 Task: Set the Employee Company Name "equals" Under Select in Process Payment.
Action: Mouse moved to (100, 11)
Screenshot: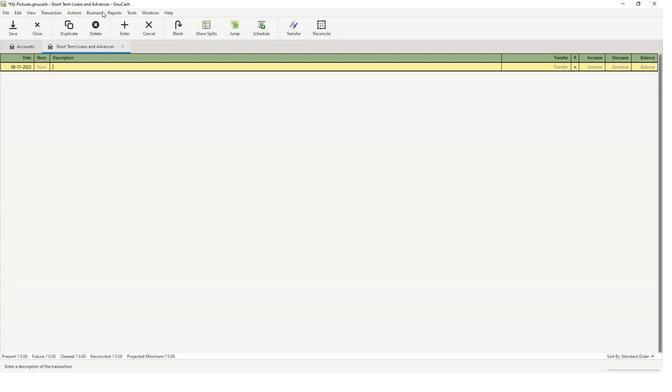 
Action: Mouse pressed left at (100, 11)
Screenshot: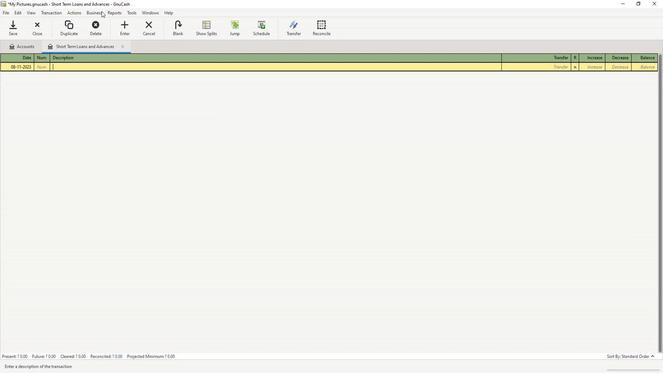 
Action: Mouse moved to (103, 22)
Screenshot: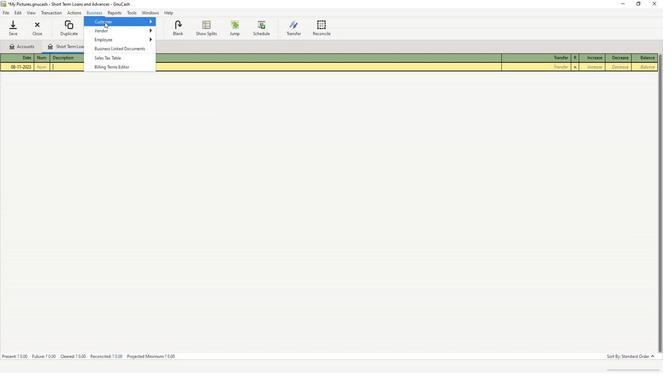 
Action: Mouse pressed left at (103, 22)
Screenshot: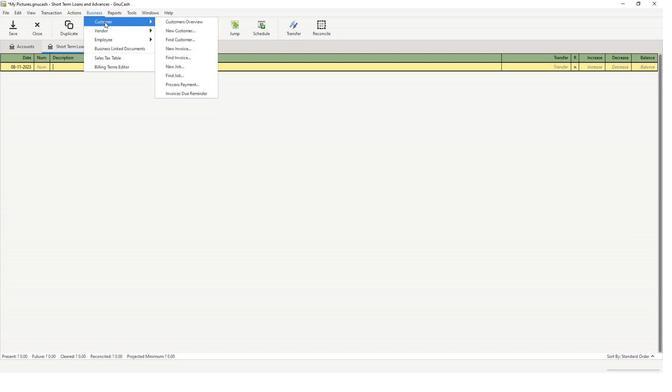 
Action: Mouse moved to (185, 83)
Screenshot: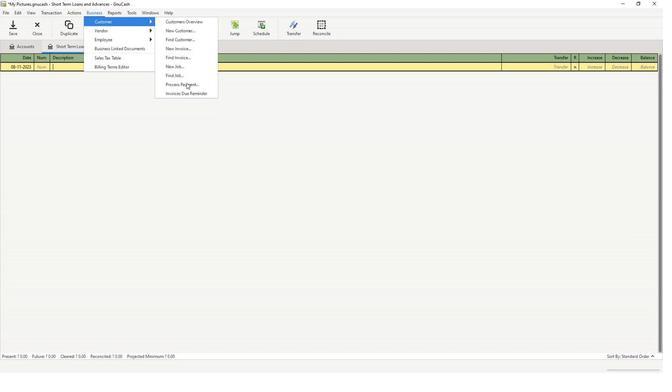 
Action: Mouse pressed left at (185, 83)
Screenshot: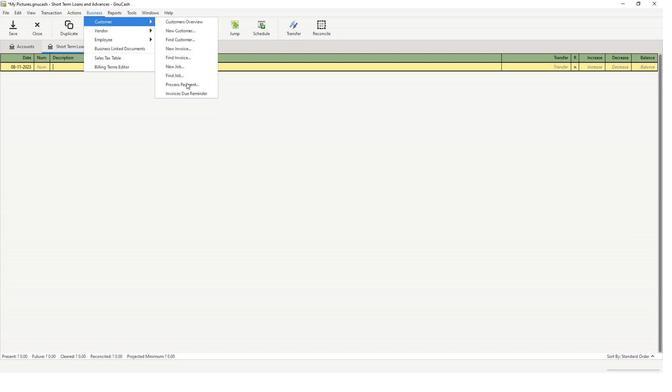 
Action: Mouse moved to (250, 116)
Screenshot: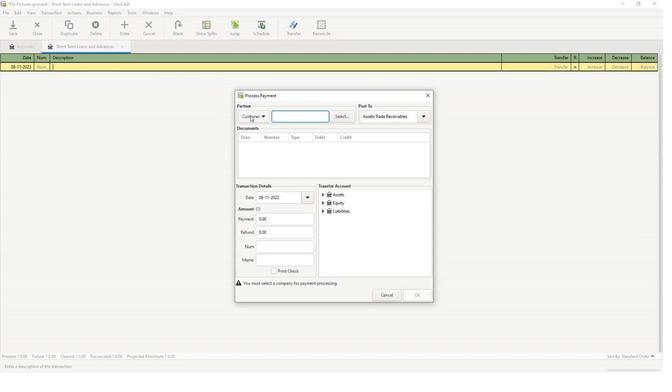 
Action: Mouse pressed left at (250, 116)
Screenshot: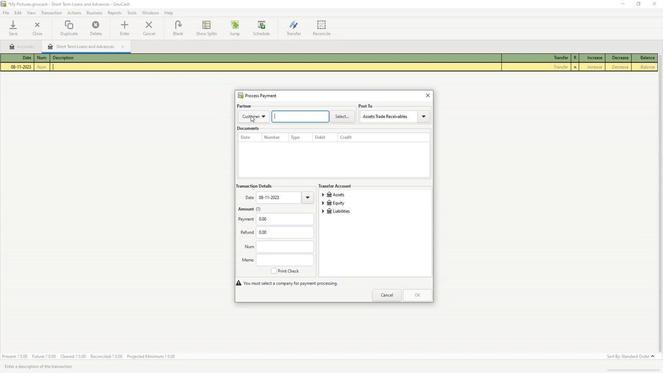 
Action: Mouse moved to (256, 138)
Screenshot: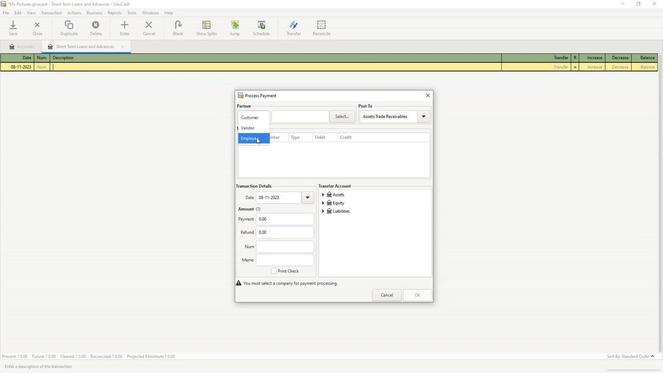 
Action: Mouse pressed left at (256, 138)
Screenshot: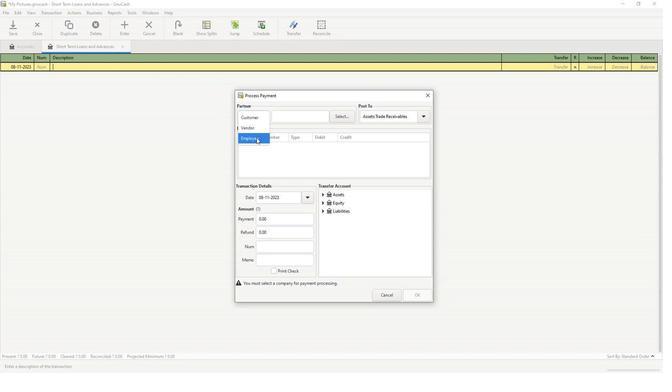 
Action: Mouse moved to (340, 118)
Screenshot: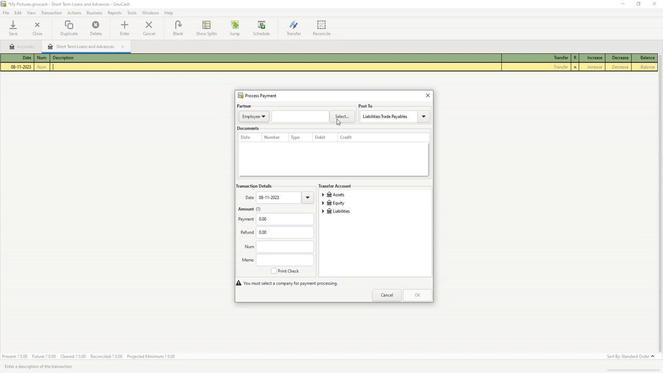 
Action: Mouse pressed left at (340, 118)
Screenshot: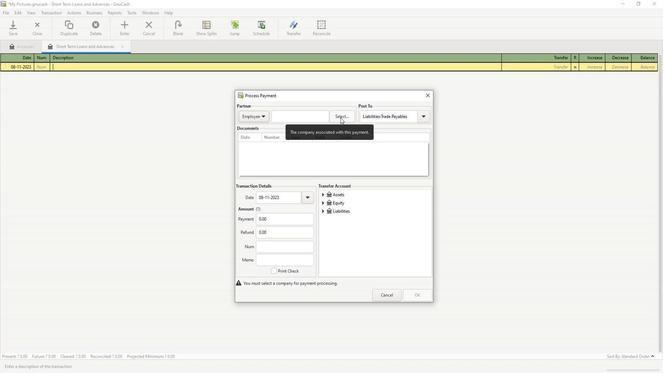 
Action: Mouse moved to (261, 179)
Screenshot: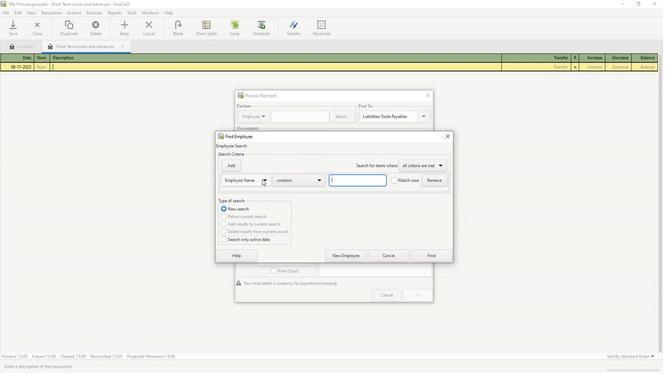 
Action: Mouse pressed left at (261, 179)
Screenshot: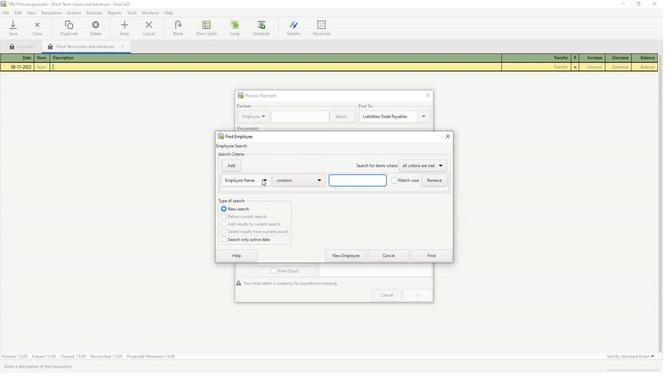 
Action: Mouse moved to (263, 182)
Screenshot: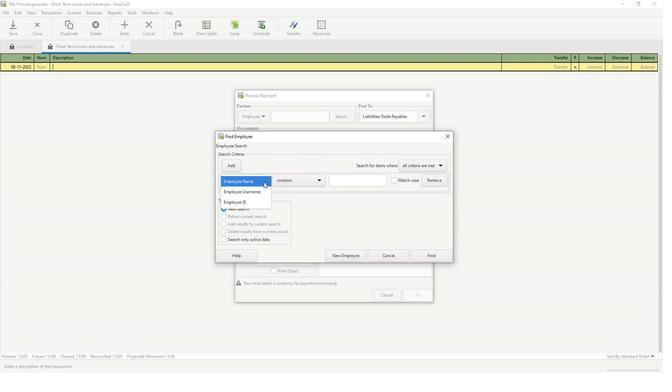 
Action: Mouse pressed left at (263, 182)
Screenshot: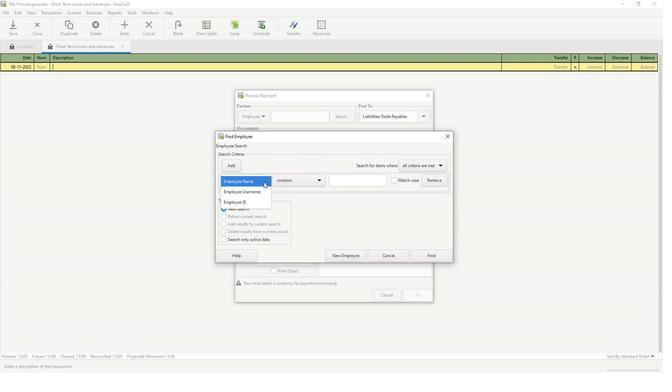 
Action: Mouse moved to (286, 182)
Screenshot: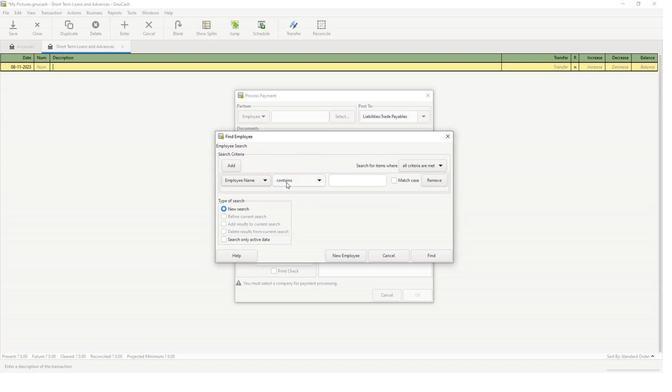 
Action: Mouse pressed left at (286, 182)
Screenshot: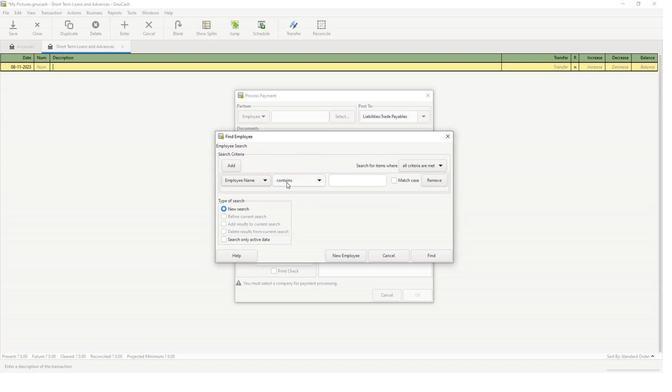 
Action: Mouse moved to (293, 192)
Screenshot: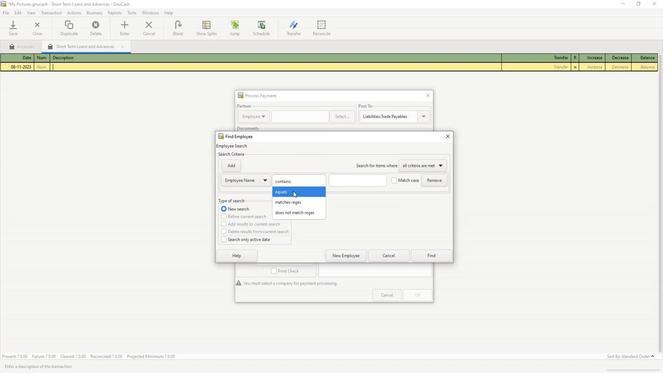 
Action: Mouse pressed left at (293, 192)
Screenshot: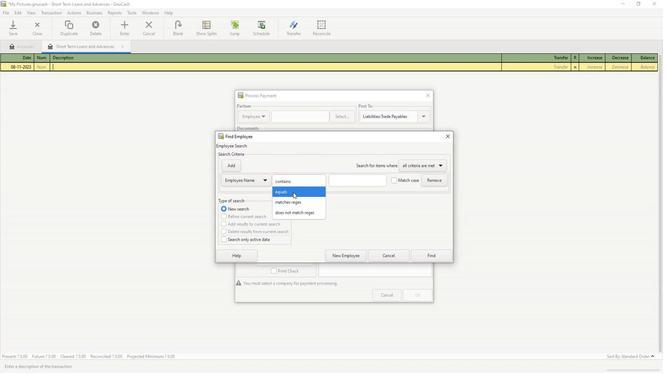
Action: Mouse moved to (363, 186)
Screenshot: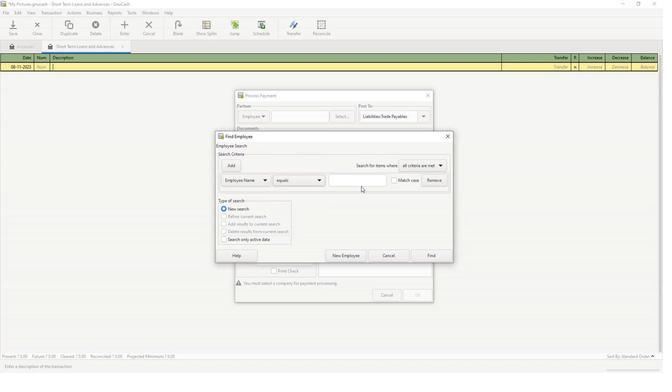 
Action: Mouse pressed left at (363, 186)
Screenshot: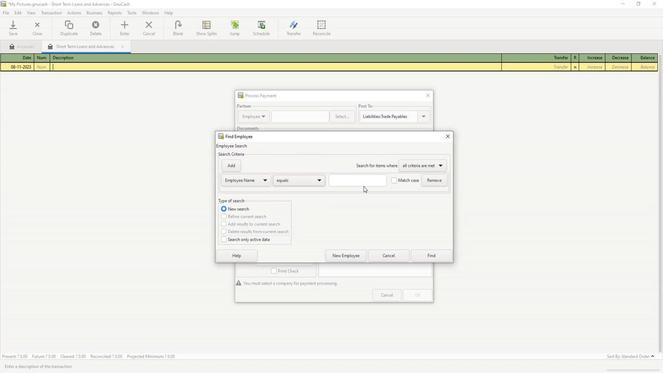
Action: Mouse moved to (358, 179)
Screenshot: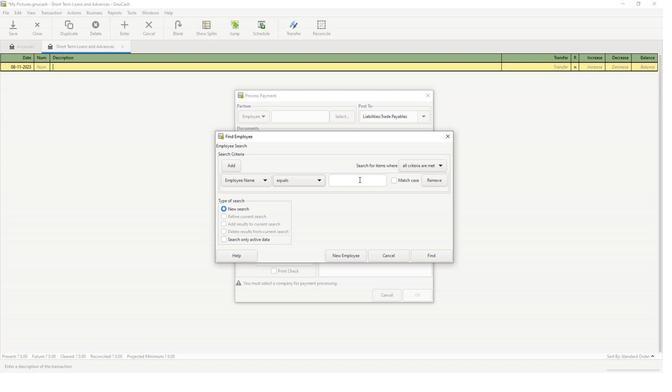 
Action: Mouse pressed left at (358, 179)
Screenshot: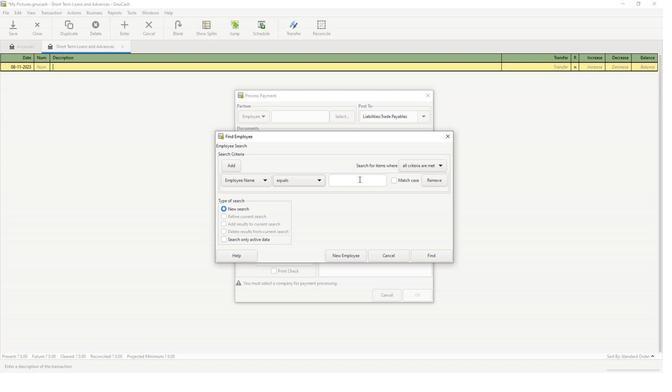
Action: Key pressed <Key.caps_lock>J<Key.caps_lock>ohn<Key.space><Key.caps_lock>S<Key.caps_lock>mith
Screenshot: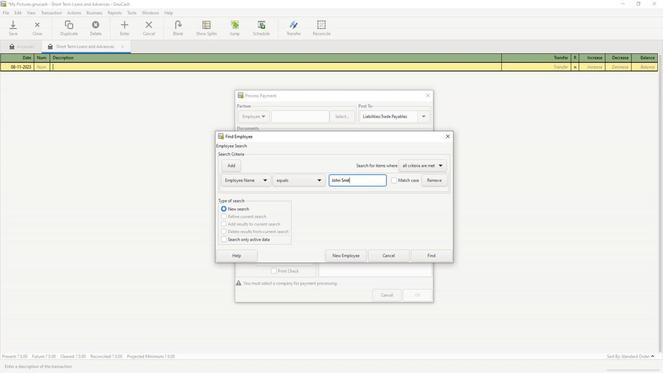 
Action: Mouse moved to (432, 255)
Screenshot: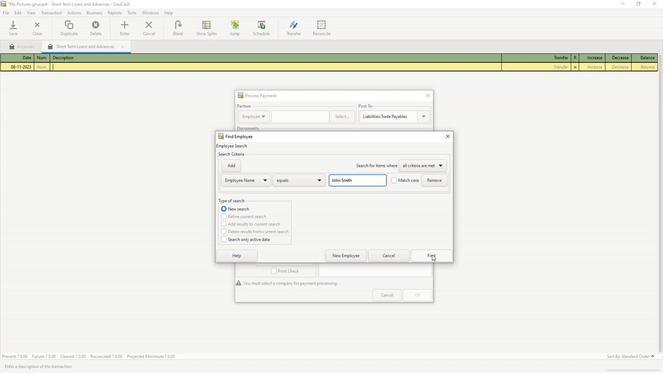 
Action: Mouse pressed left at (432, 255)
Screenshot: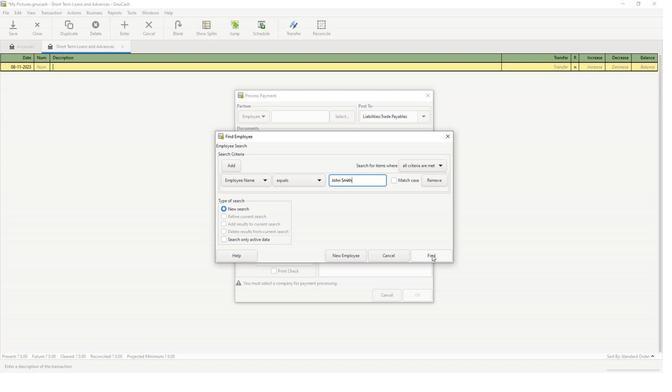 
Action: Mouse moved to (429, 260)
Screenshot: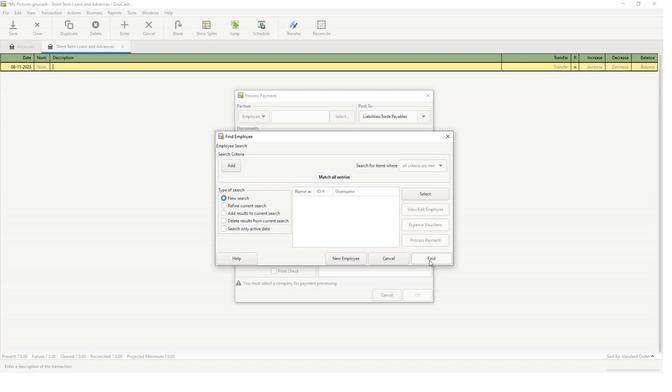 
Action: Mouse pressed left at (429, 260)
Screenshot: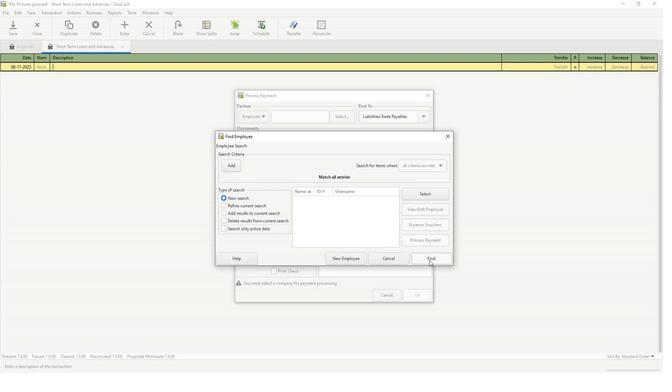 
